Task: Add Alaffia Babies And Kids Body Lotion to the cart.
Action: Mouse moved to (897, 308)
Screenshot: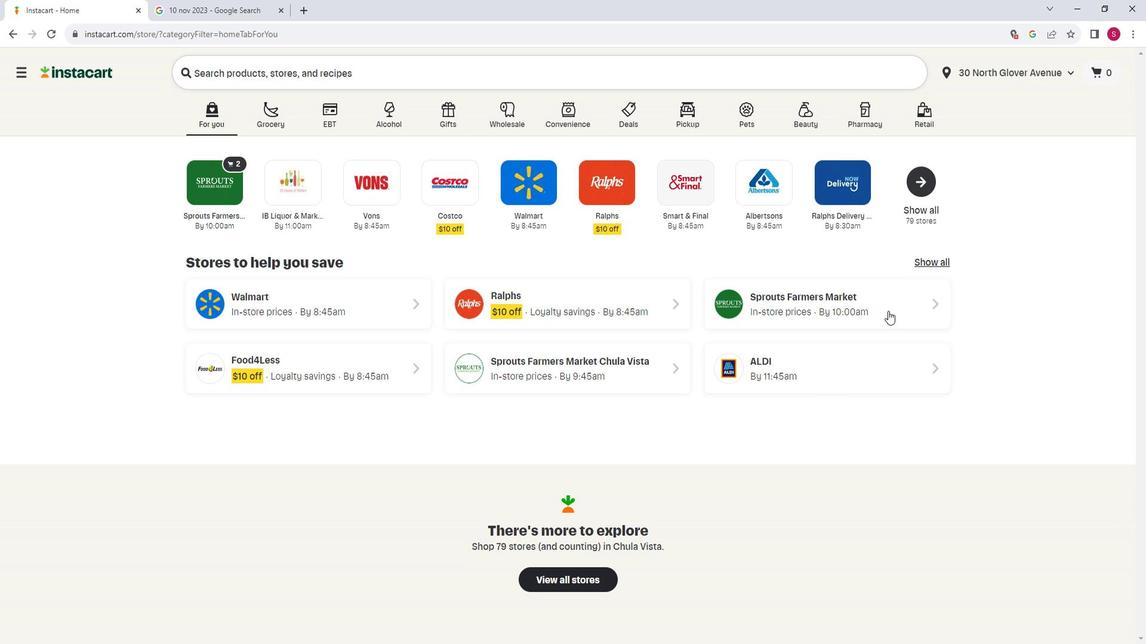 
Action: Mouse pressed left at (897, 308)
Screenshot: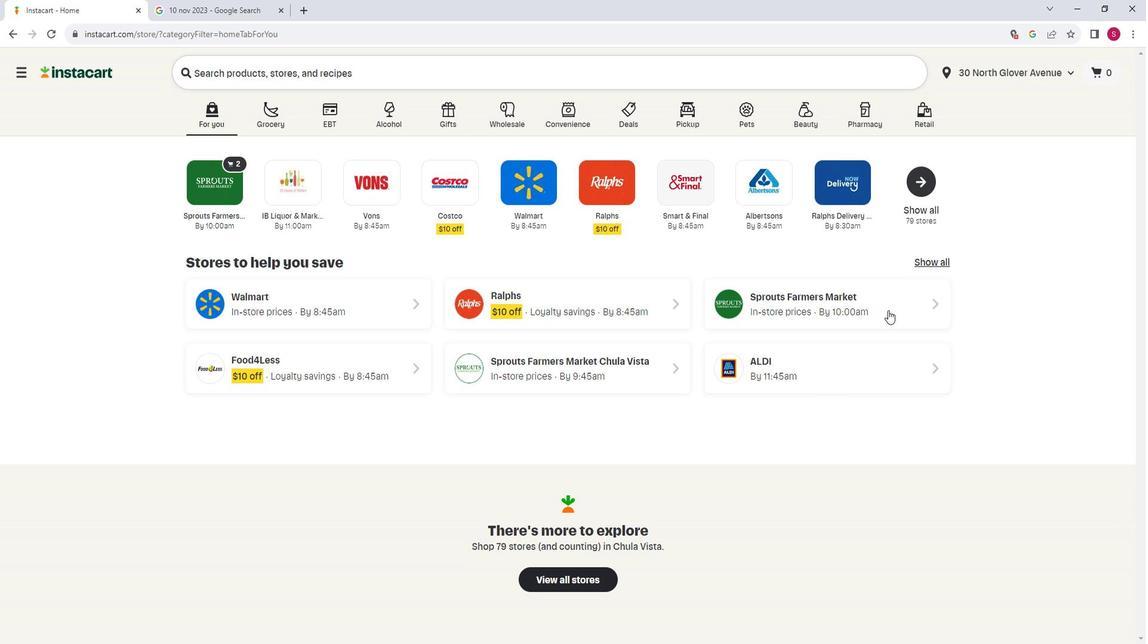 
Action: Mouse moved to (91, 409)
Screenshot: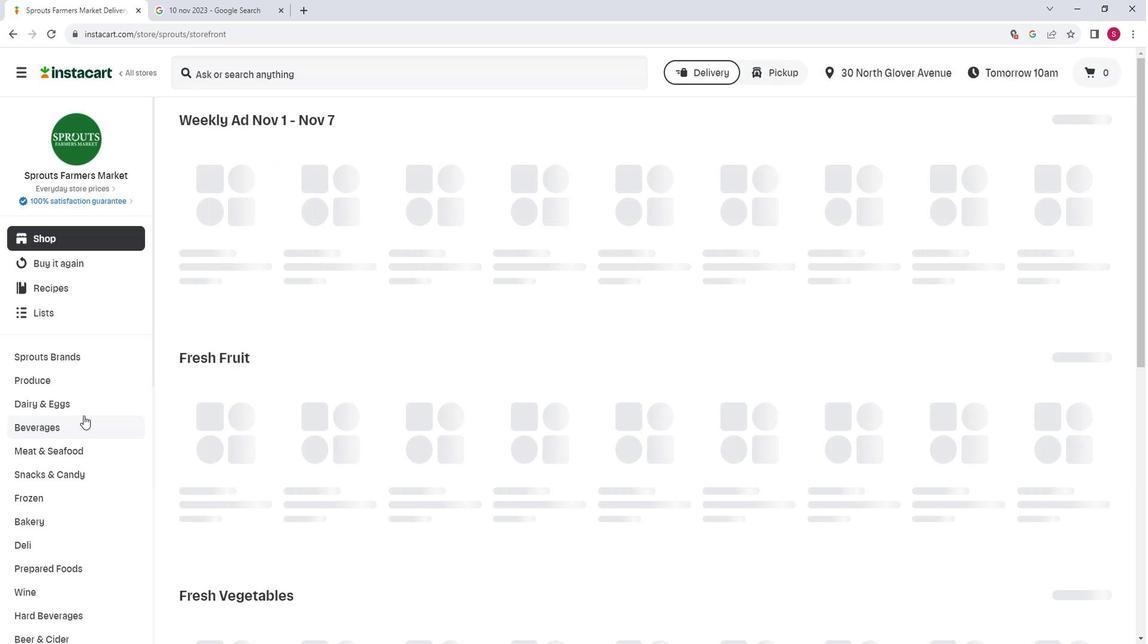 
Action: Mouse scrolled (91, 408) with delta (0, 0)
Screenshot: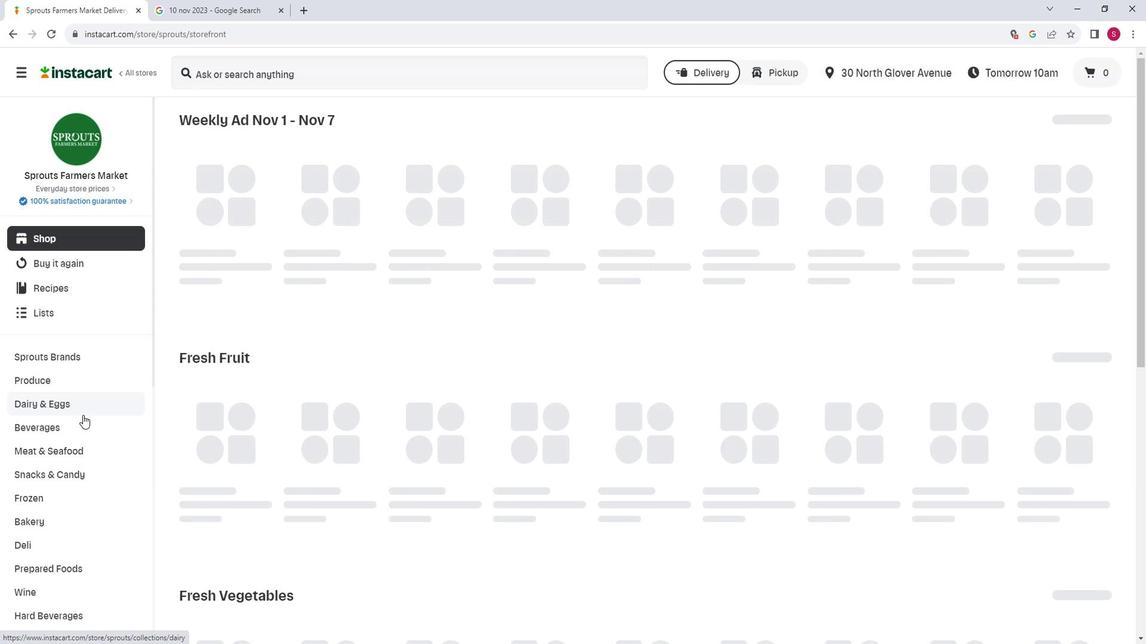 
Action: Mouse scrolled (91, 408) with delta (0, 0)
Screenshot: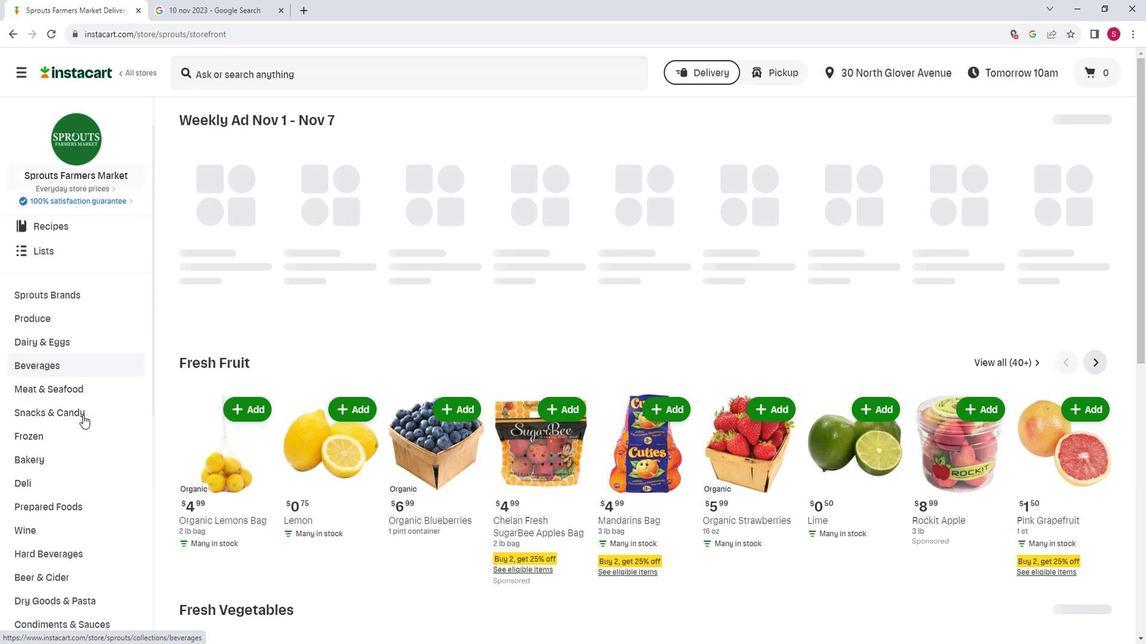 
Action: Mouse scrolled (91, 408) with delta (0, 0)
Screenshot: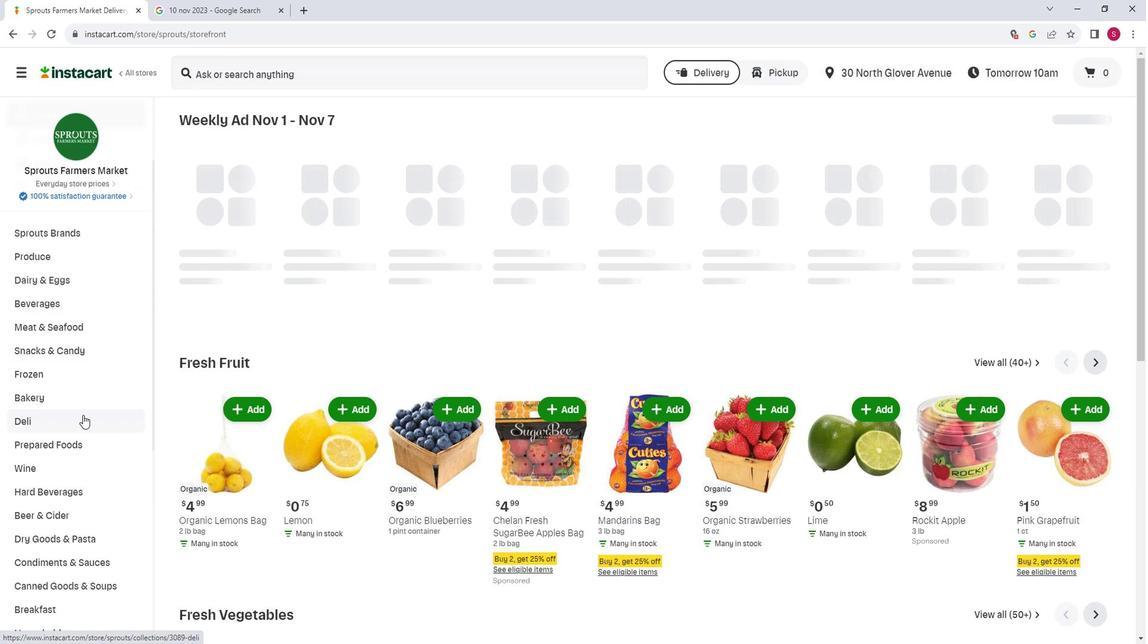 
Action: Mouse moved to (81, 418)
Screenshot: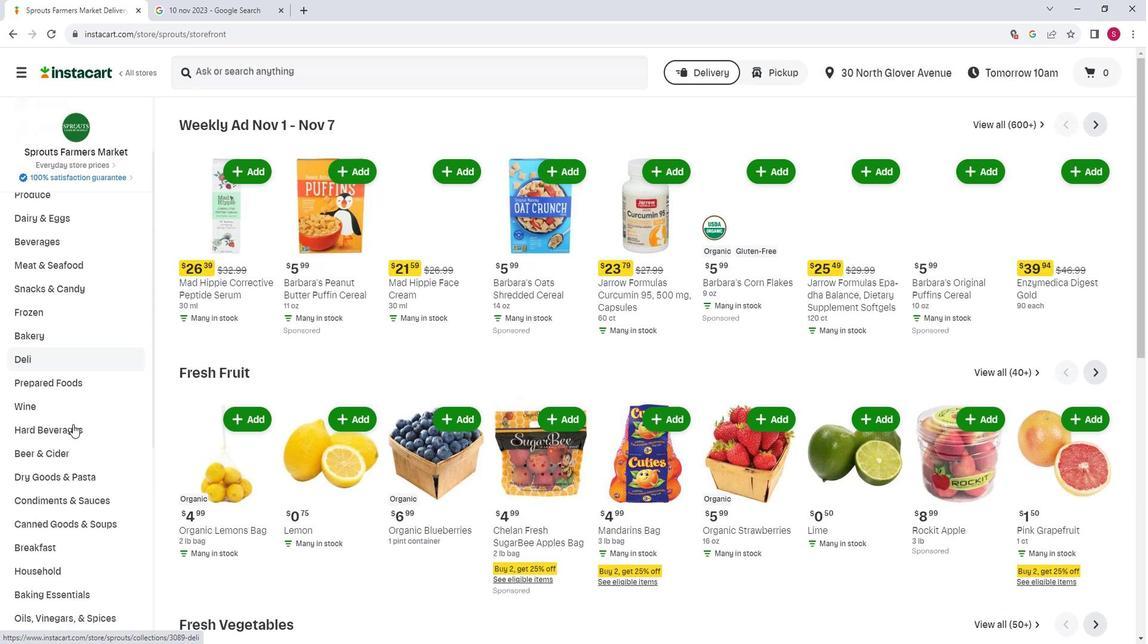 
Action: Mouse scrolled (81, 417) with delta (0, 0)
Screenshot: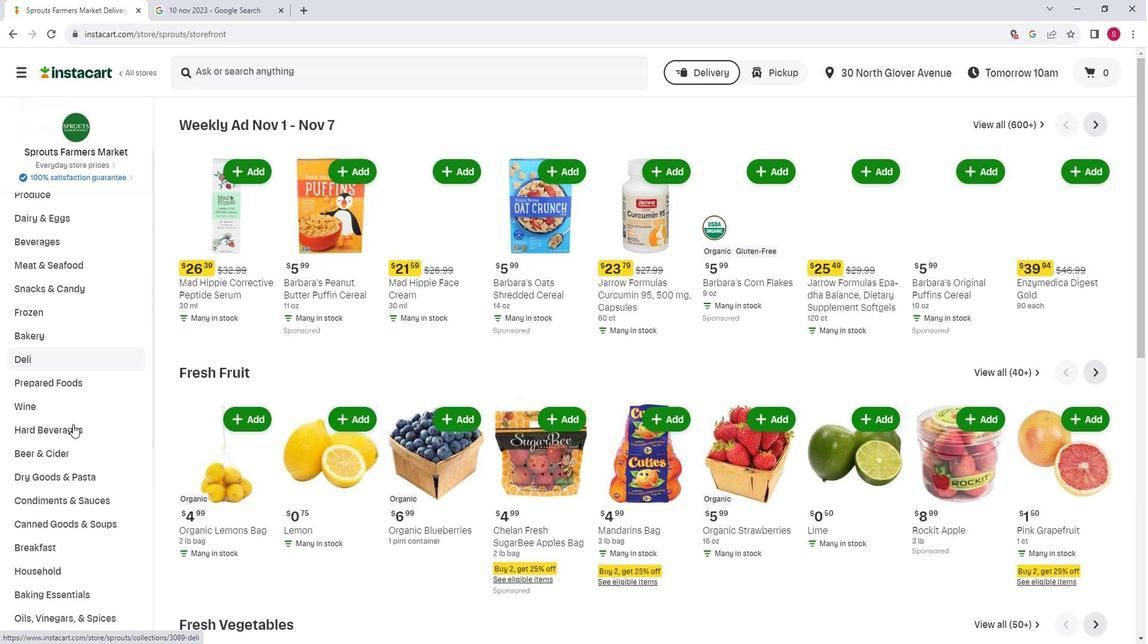 
Action: Mouse moved to (76, 420)
Screenshot: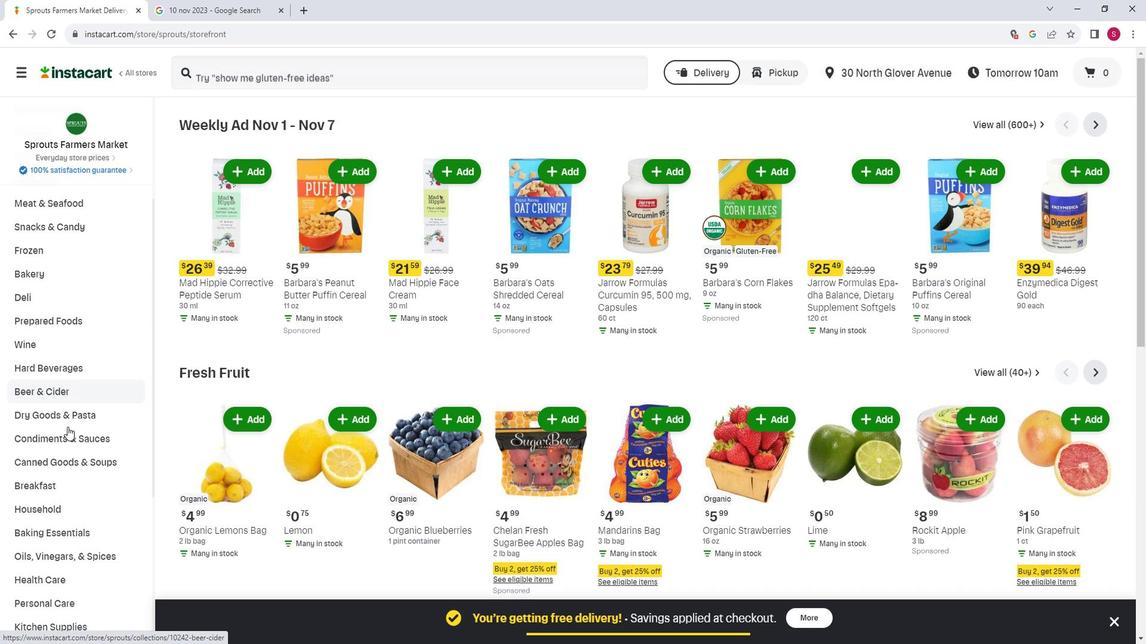 
Action: Mouse scrolled (76, 419) with delta (0, 0)
Screenshot: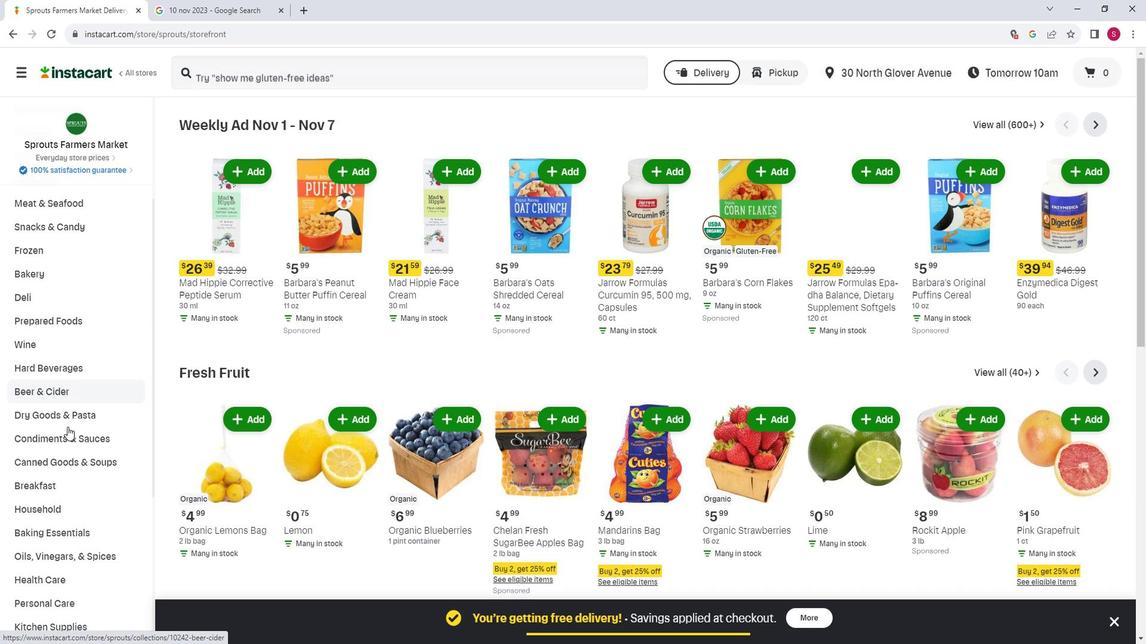 
Action: Mouse moved to (88, 409)
Screenshot: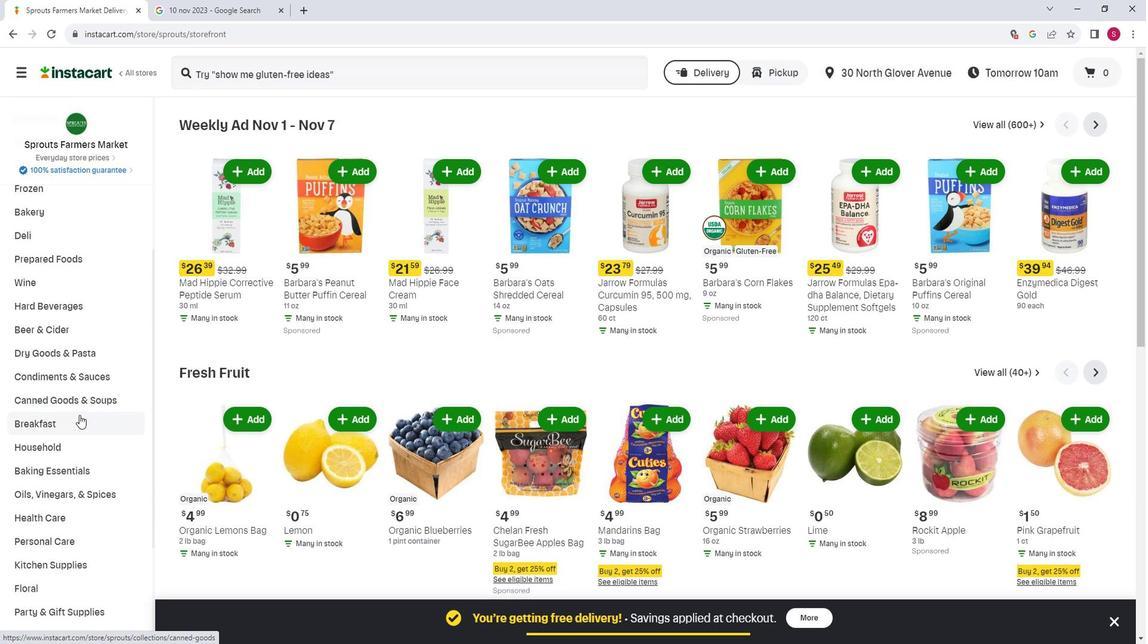 
Action: Mouse scrolled (88, 408) with delta (0, 0)
Screenshot: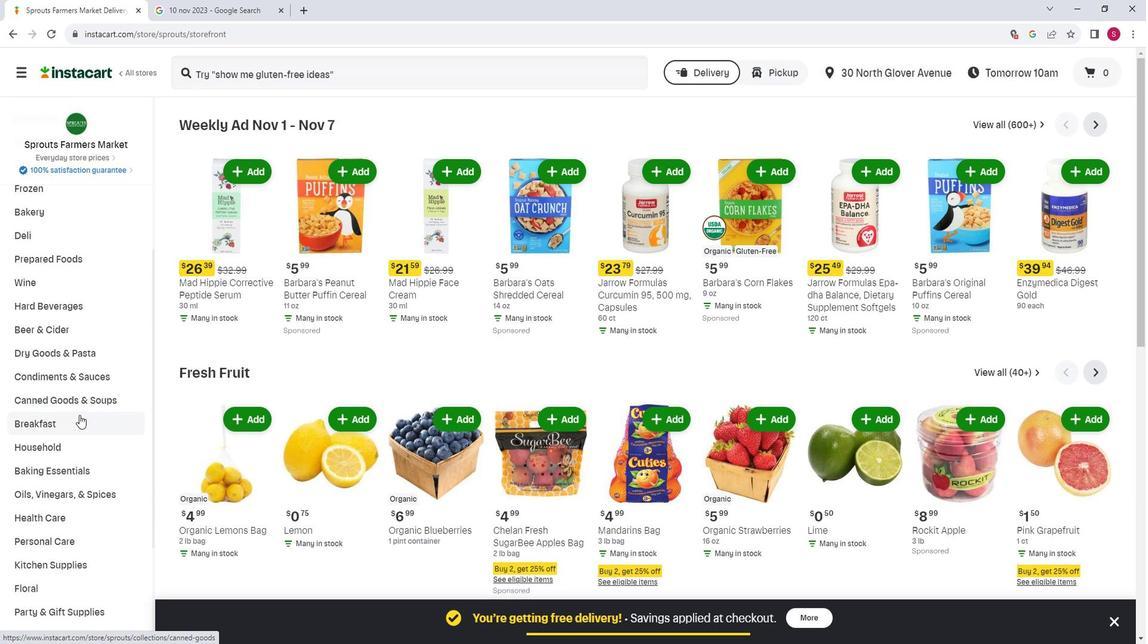 
Action: Mouse moved to (73, 468)
Screenshot: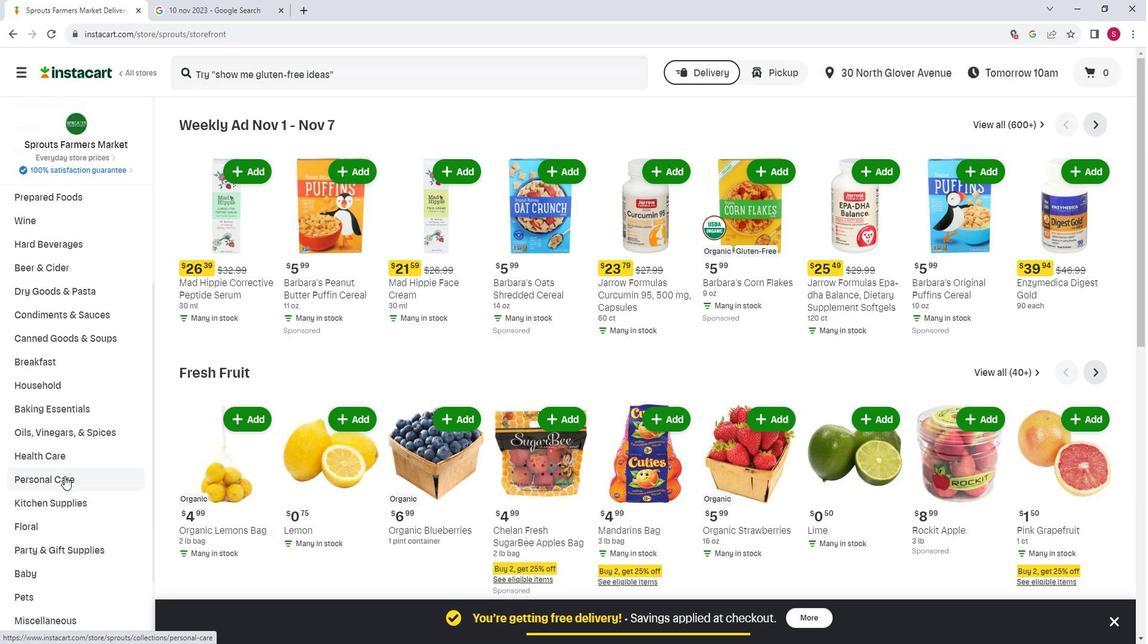 
Action: Mouse pressed left at (73, 468)
Screenshot: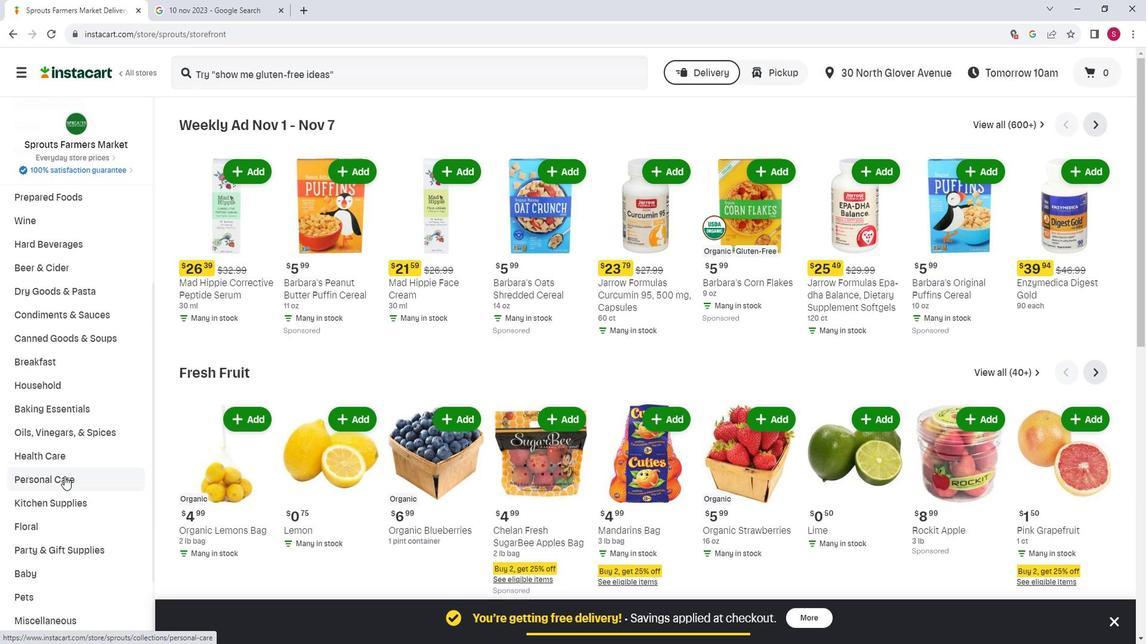 
Action: Mouse moved to (303, 158)
Screenshot: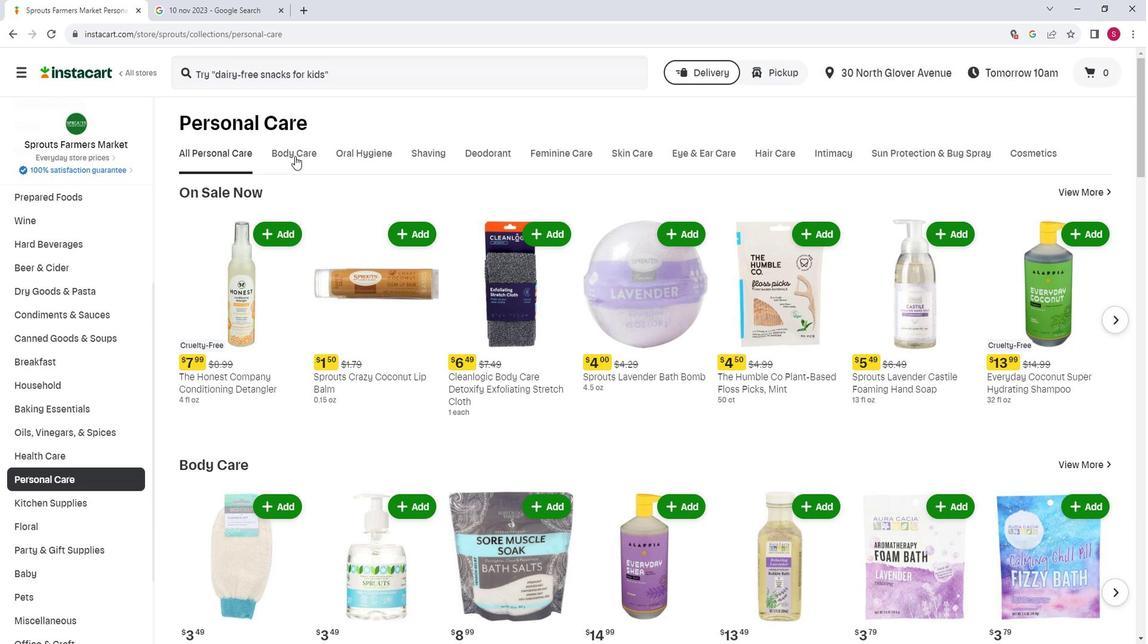 
Action: Mouse pressed left at (303, 158)
Screenshot: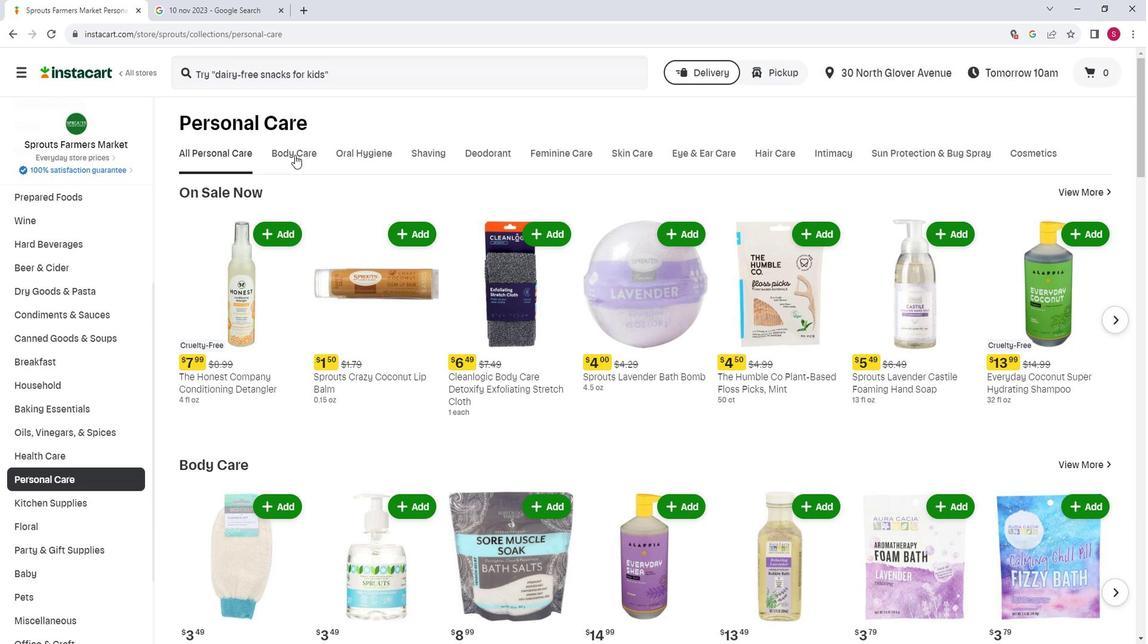 
Action: Mouse moved to (498, 200)
Screenshot: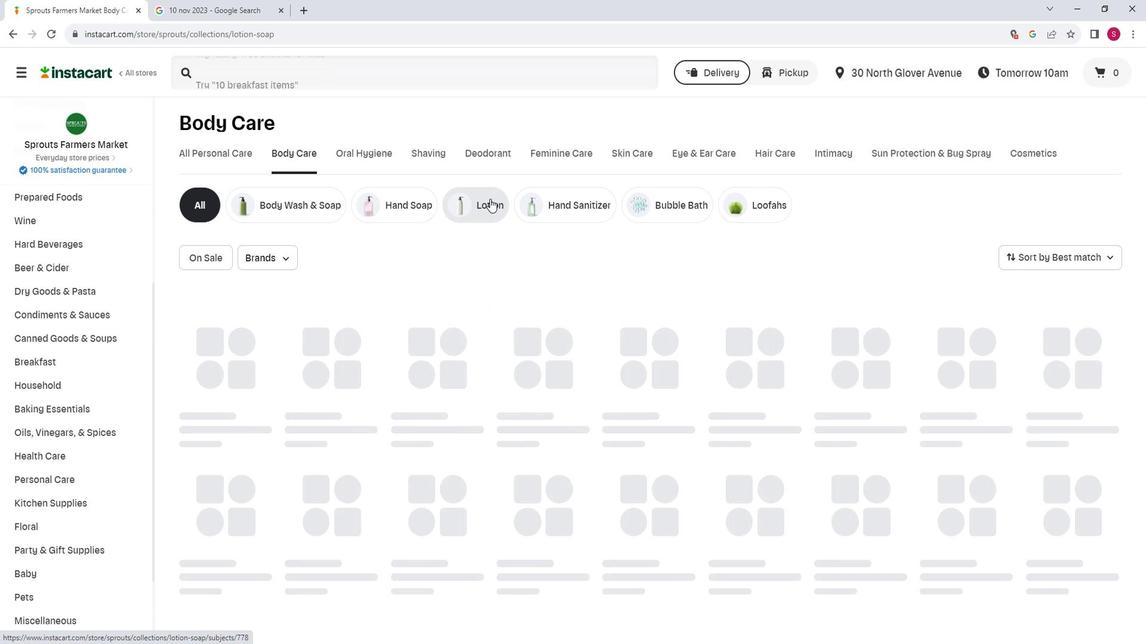 
Action: Mouse pressed left at (498, 200)
Screenshot: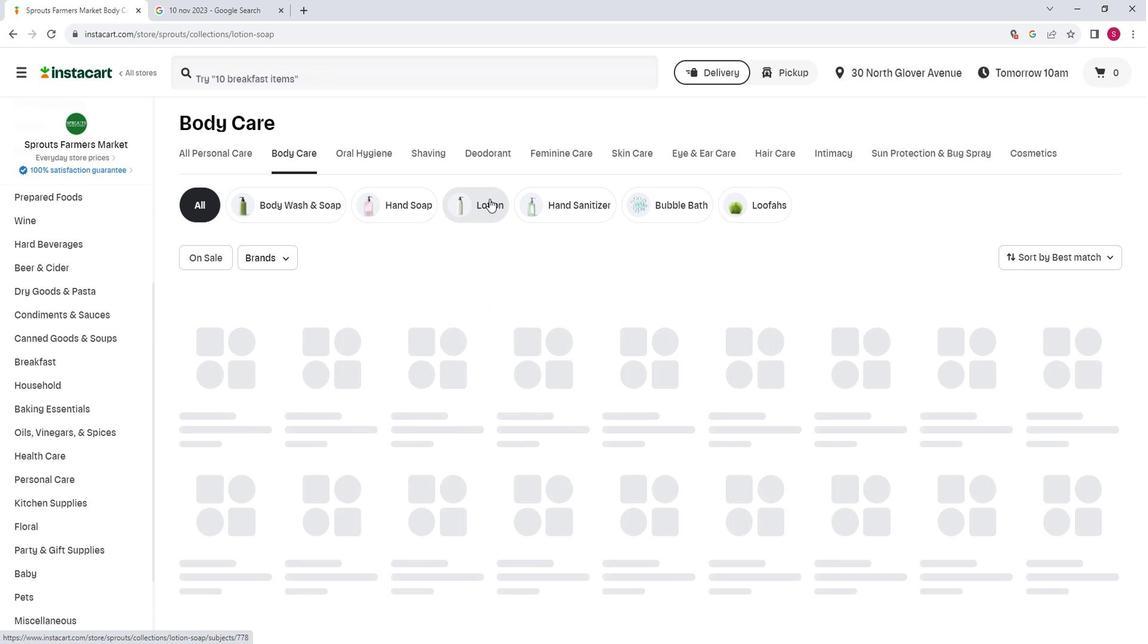 
Action: Mouse moved to (328, 82)
Screenshot: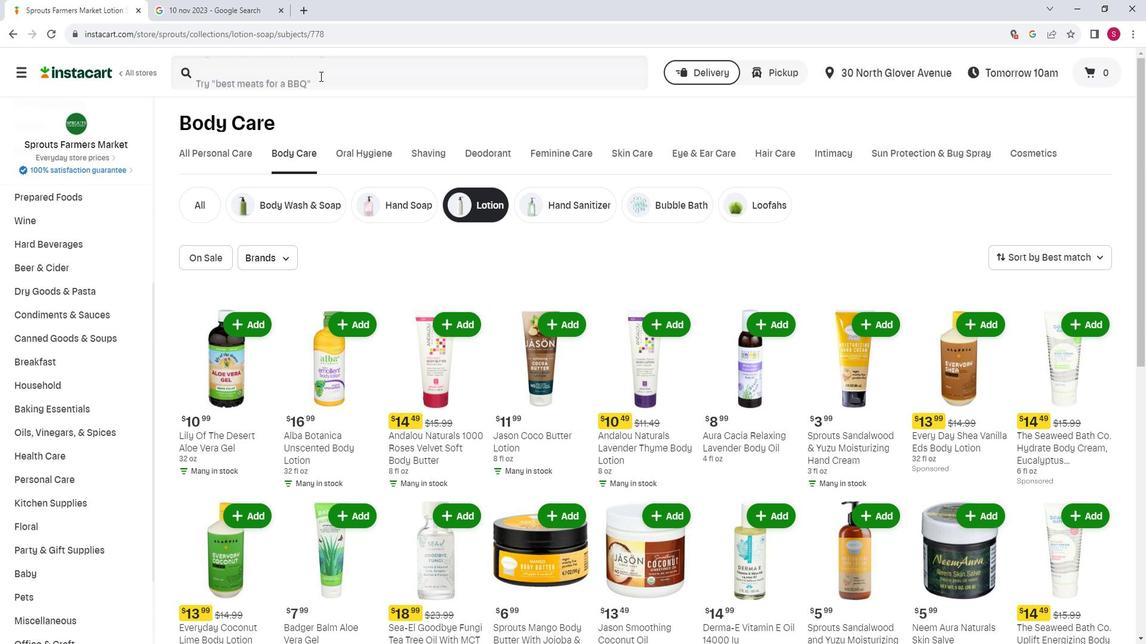 
Action: Mouse pressed left at (328, 82)
Screenshot: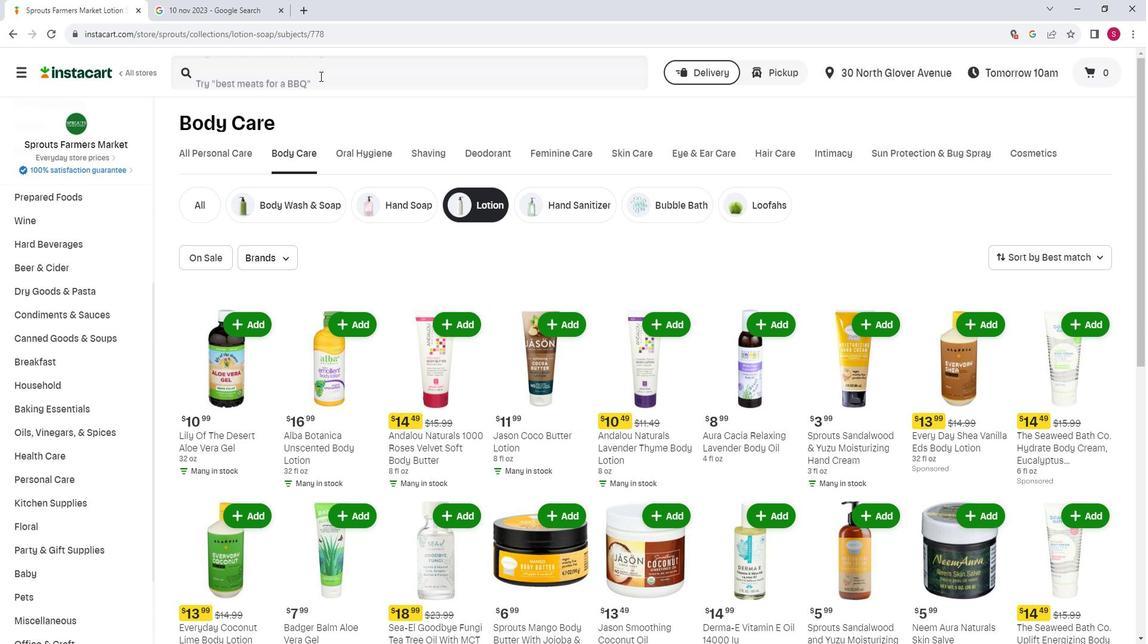 
Action: Key pressed <Key.shift>Alaffia<Key.space><Key.shift><Key.shift><Key.shift><Key.shift><Key.shift><Key.shift><Key.shift><Key.shift><Key.shift>Babies<Key.space><Key.shift>ANd<Key.space><Key.shift>Kids<Key.space><Key.backspace><Key.backspace><Key.backspace><Key.backspace><Key.backspace><Key.backspace><Key.backspace><Key.backspace>ns<Key.space><Key.shift>Kids<Key.space><Key.shift>Body<Key.space><Key.shift>Lotion<Key.enter>
Screenshot: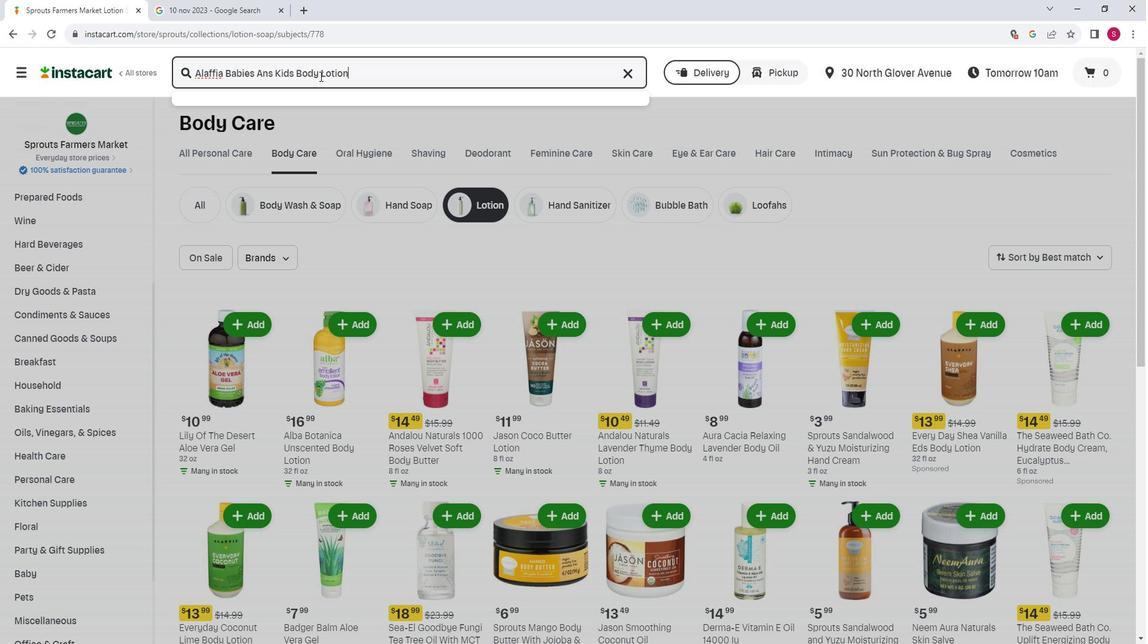 
Action: Mouse moved to (715, 173)
Screenshot: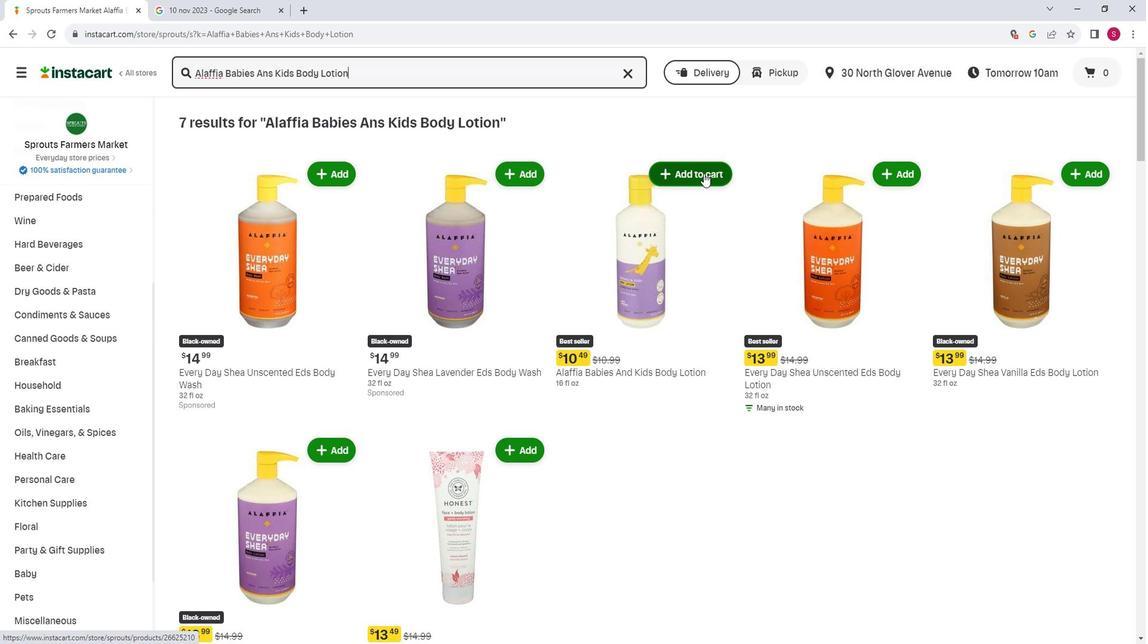 
Action: Mouse pressed left at (715, 173)
Screenshot: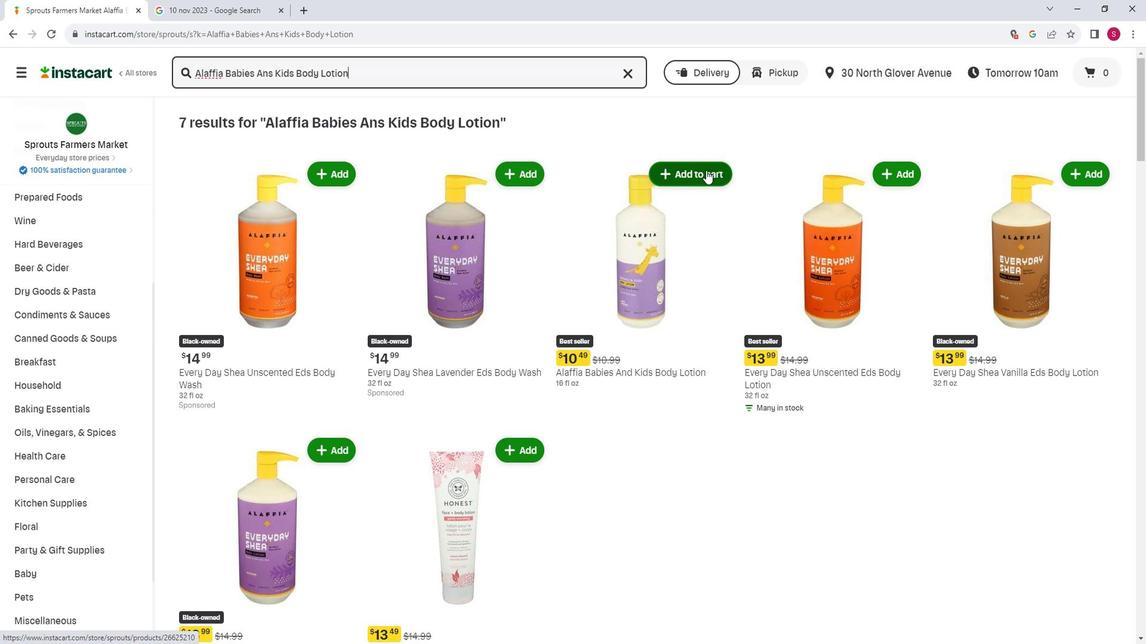 
Action: Mouse moved to (739, 149)
Screenshot: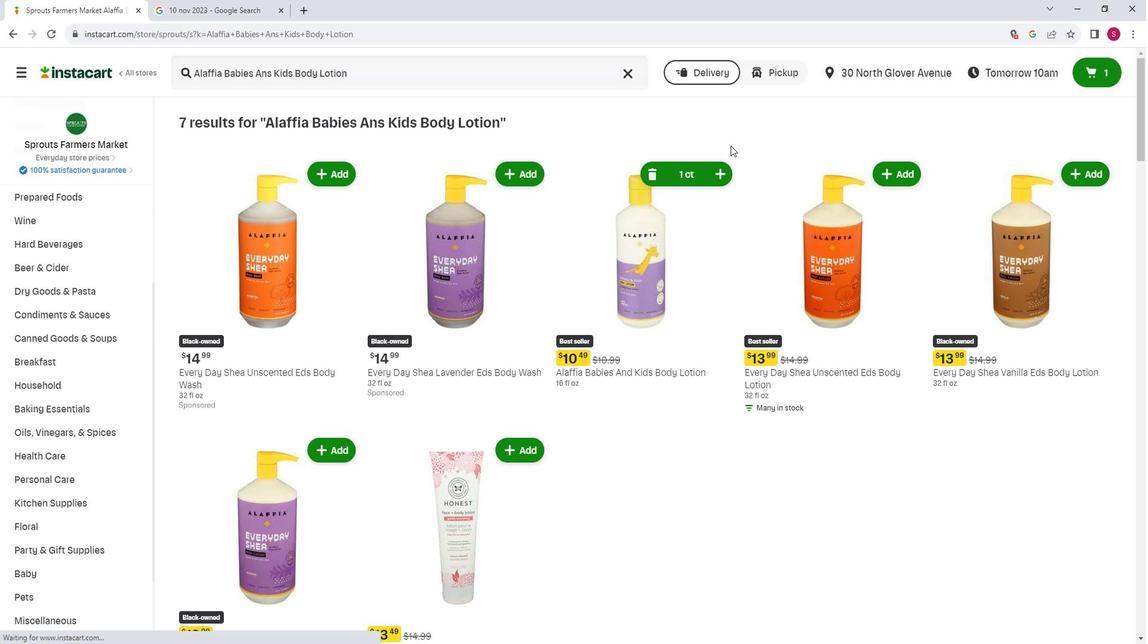 
